 Task: Create a due date automation trigger when advanced on, on the monday before a card is due add dates not due next month at 11:00 AM.
Action: Mouse moved to (991, 75)
Screenshot: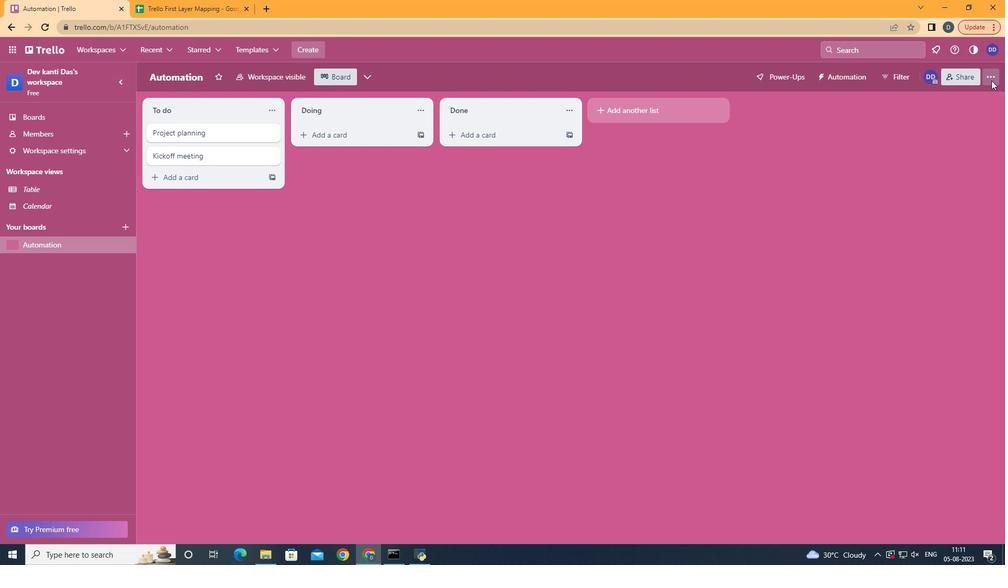 
Action: Mouse pressed left at (991, 75)
Screenshot: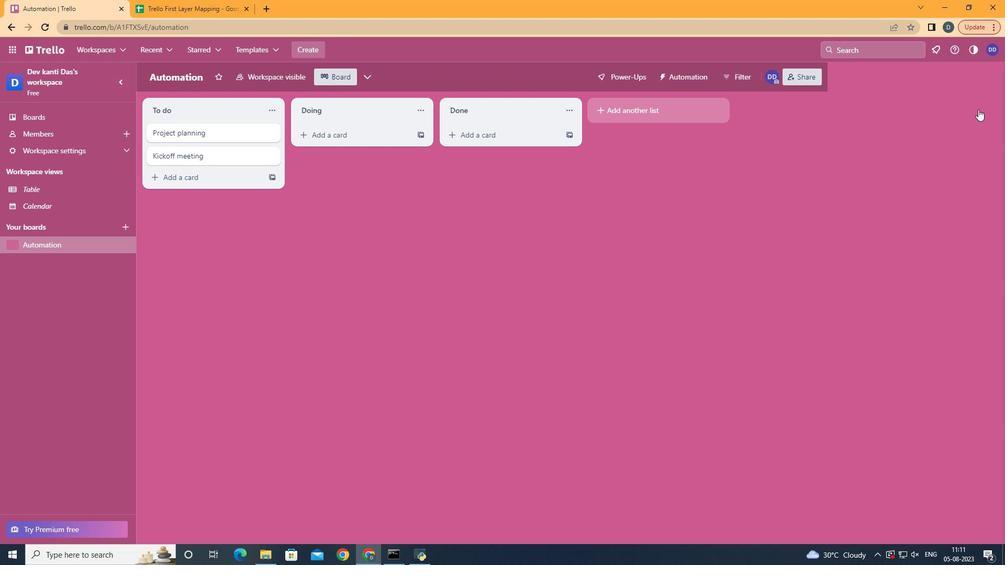 
Action: Mouse moved to (913, 215)
Screenshot: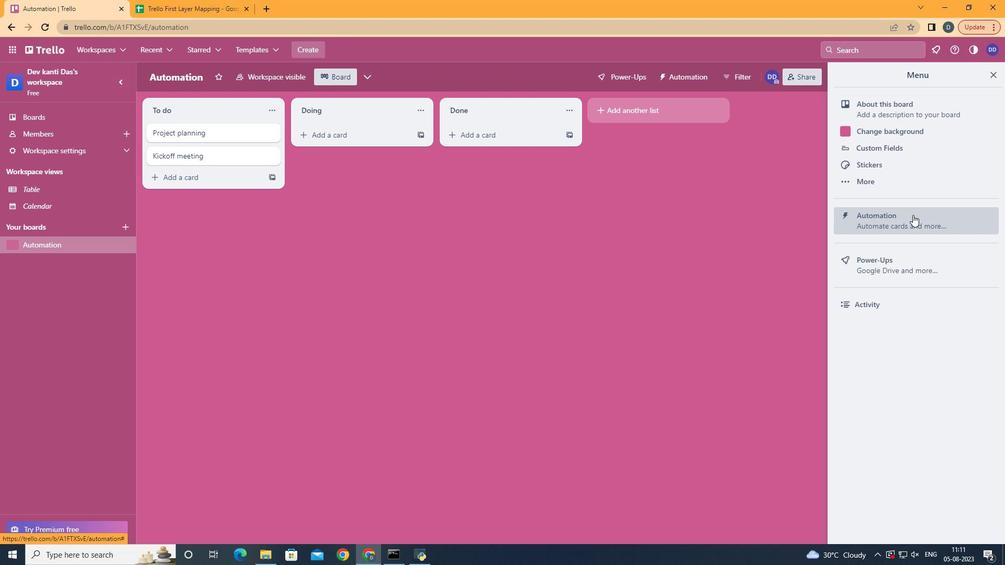 
Action: Mouse pressed left at (913, 215)
Screenshot: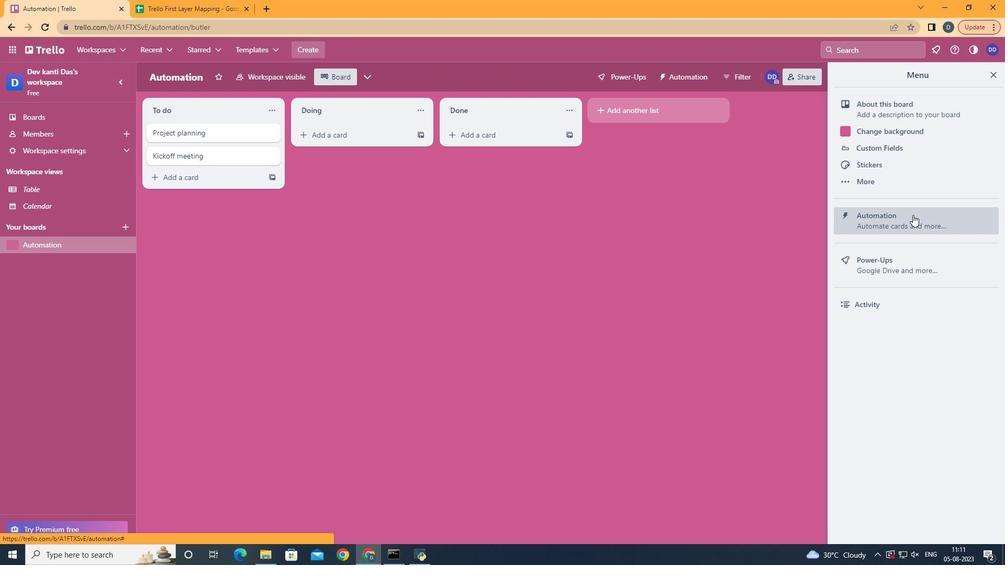 
Action: Mouse moved to (194, 202)
Screenshot: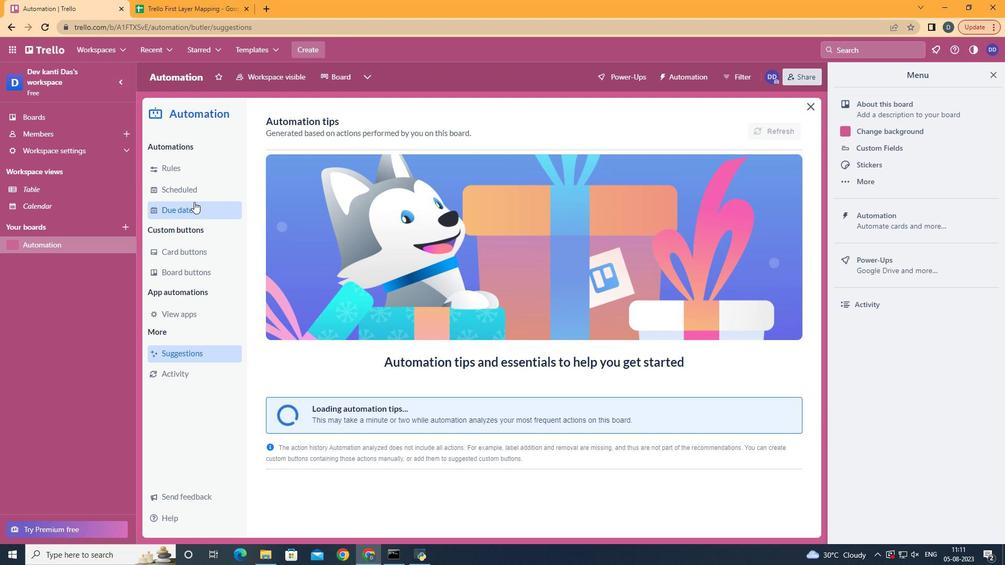 
Action: Mouse pressed left at (194, 202)
Screenshot: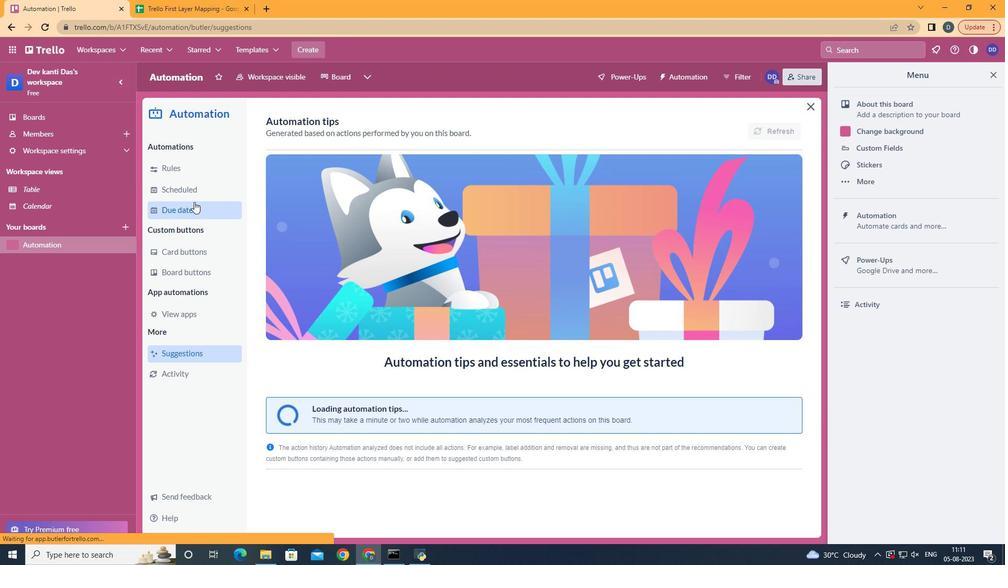 
Action: Mouse moved to (742, 131)
Screenshot: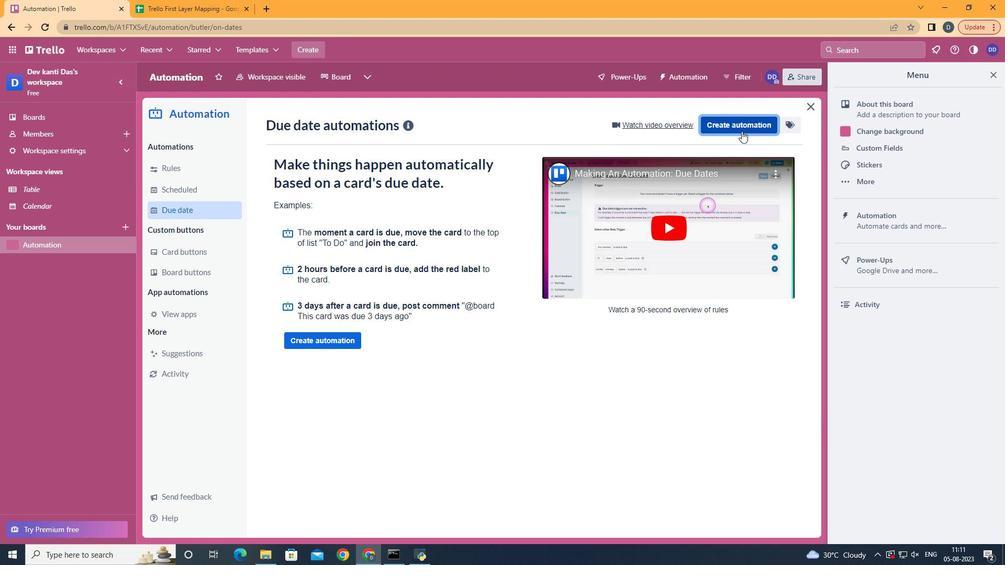
Action: Mouse pressed left at (742, 131)
Screenshot: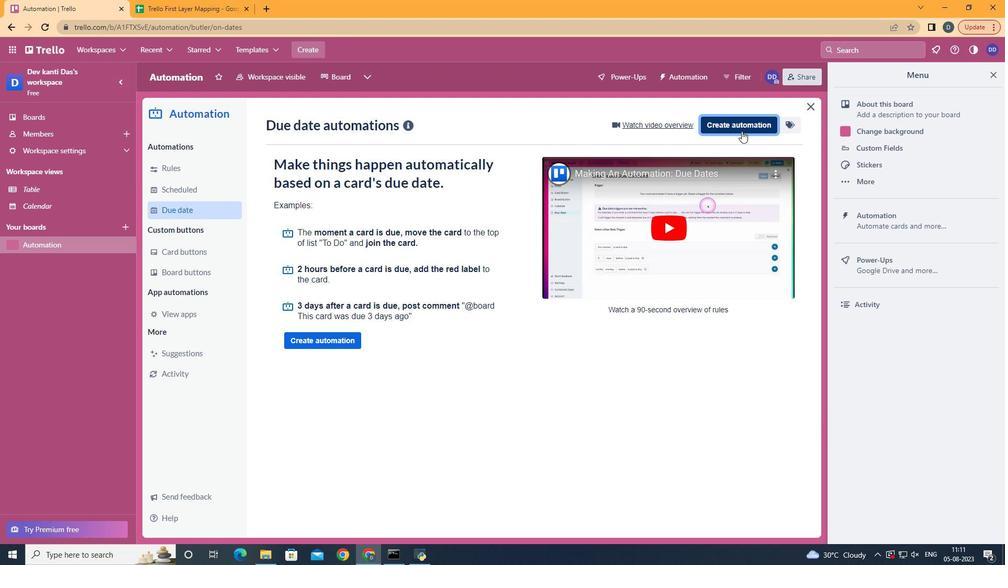 
Action: Mouse moved to (529, 228)
Screenshot: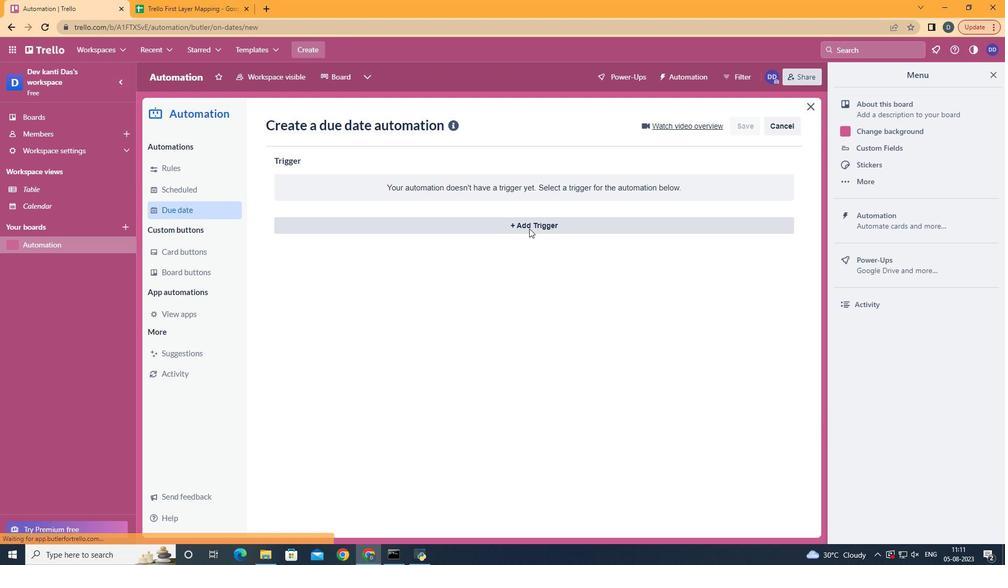 
Action: Mouse pressed left at (529, 228)
Screenshot: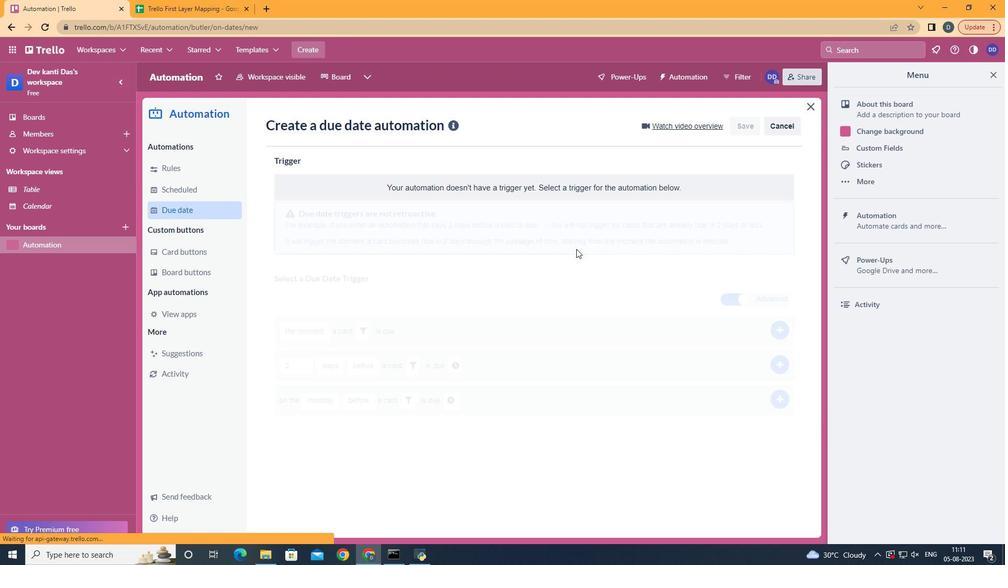 
Action: Mouse moved to (346, 279)
Screenshot: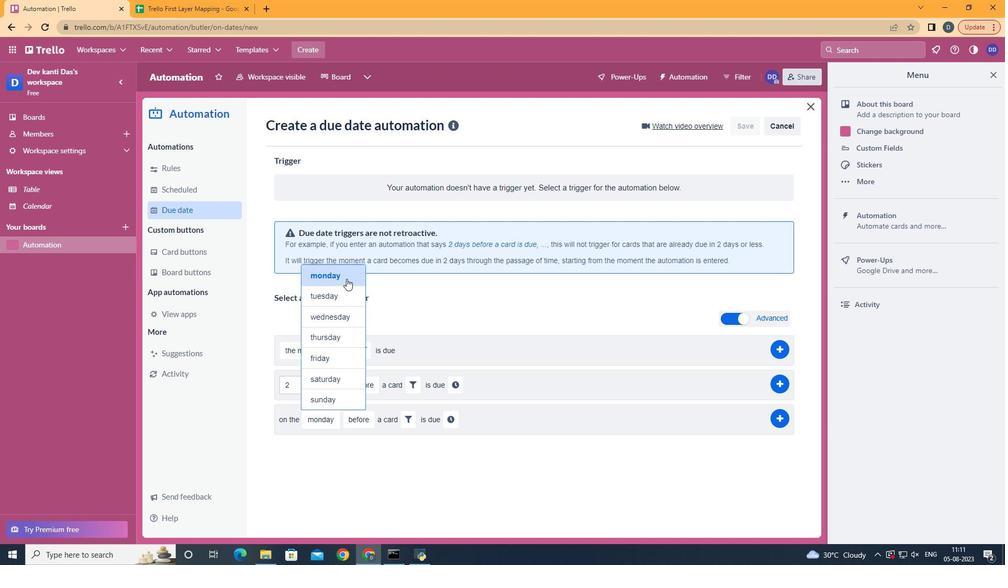 
Action: Mouse pressed left at (346, 279)
Screenshot: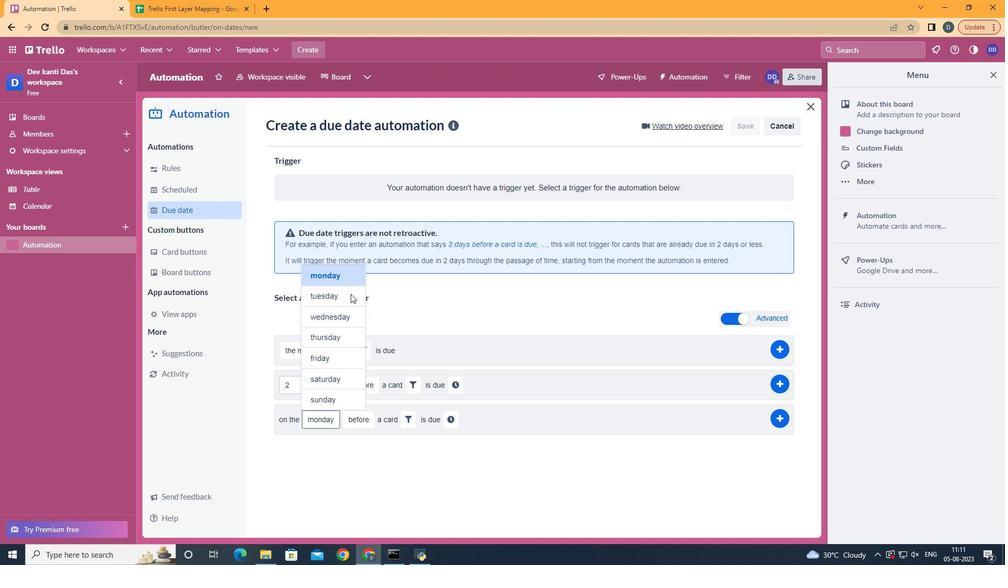 
Action: Mouse moved to (367, 437)
Screenshot: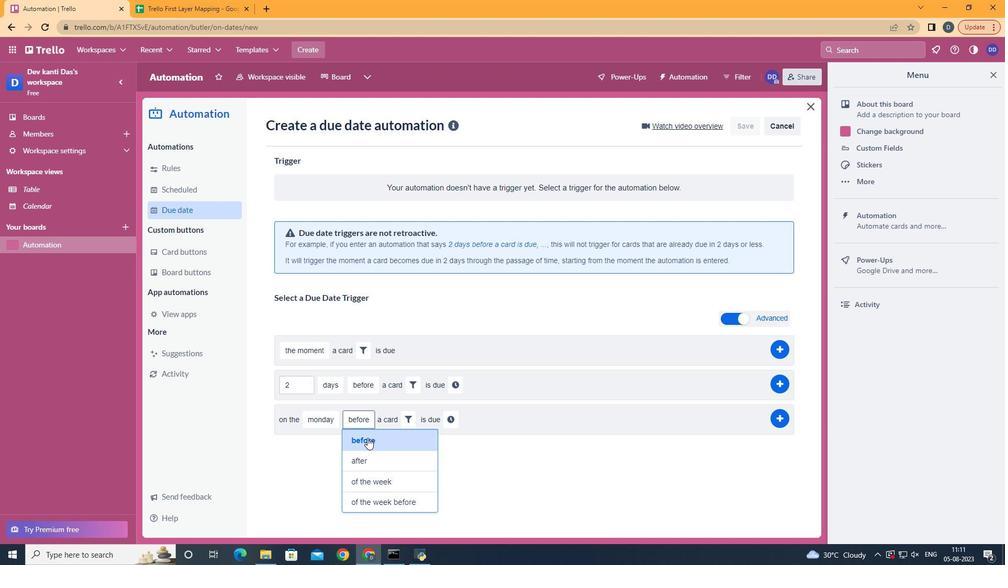 
Action: Mouse pressed left at (367, 437)
Screenshot: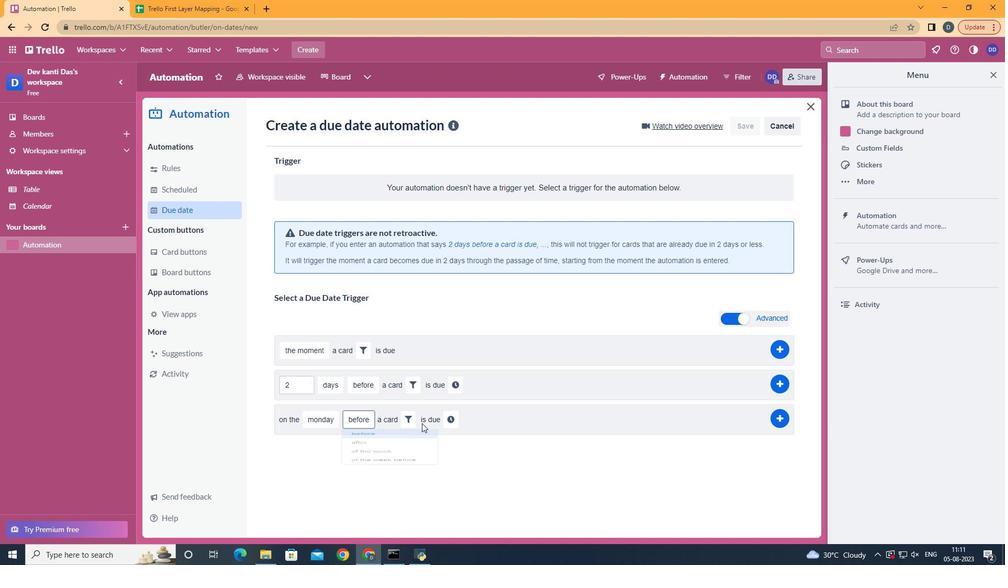 
Action: Mouse moved to (406, 422)
Screenshot: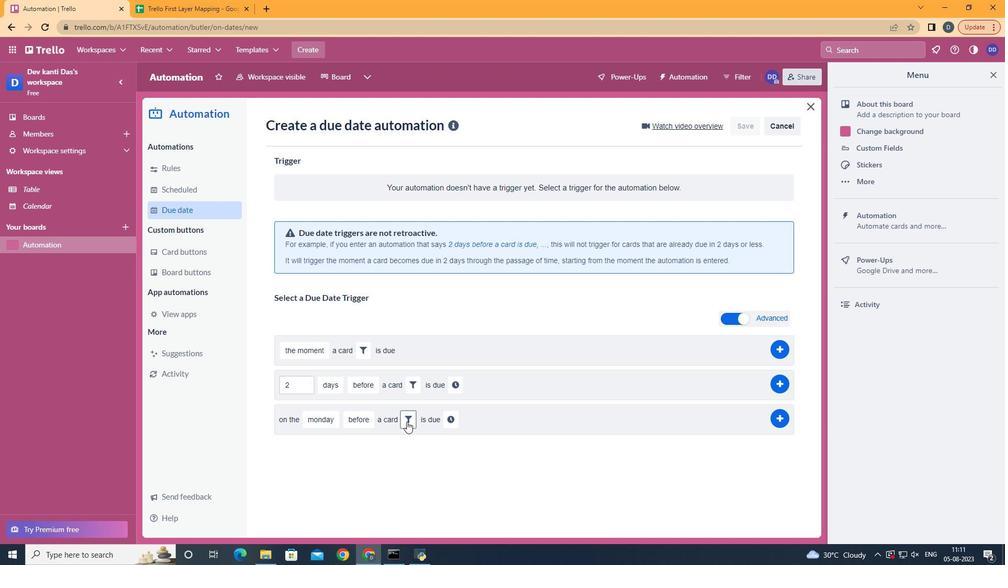 
Action: Mouse pressed left at (406, 422)
Screenshot: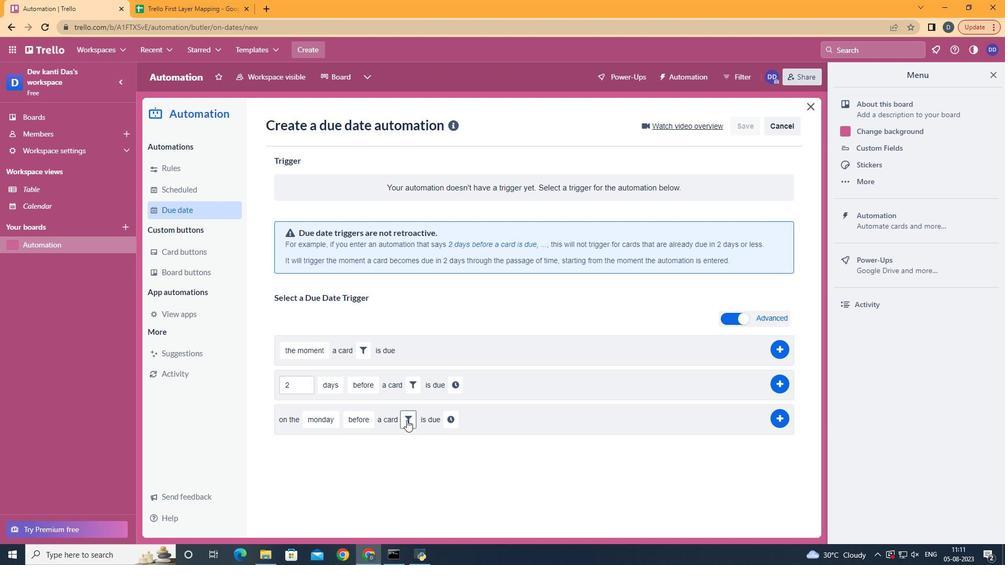 
Action: Mouse moved to (457, 454)
Screenshot: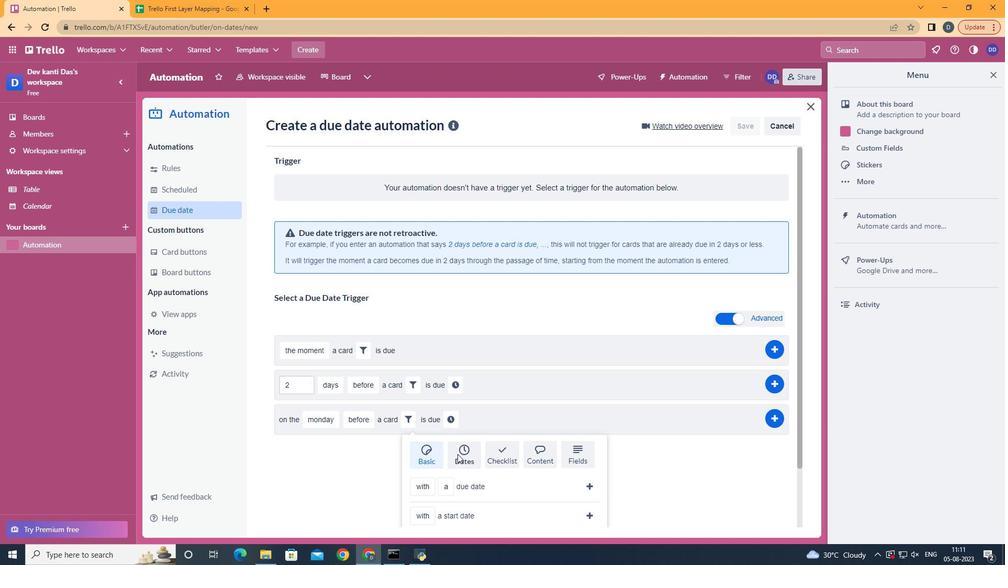
Action: Mouse pressed left at (457, 454)
Screenshot: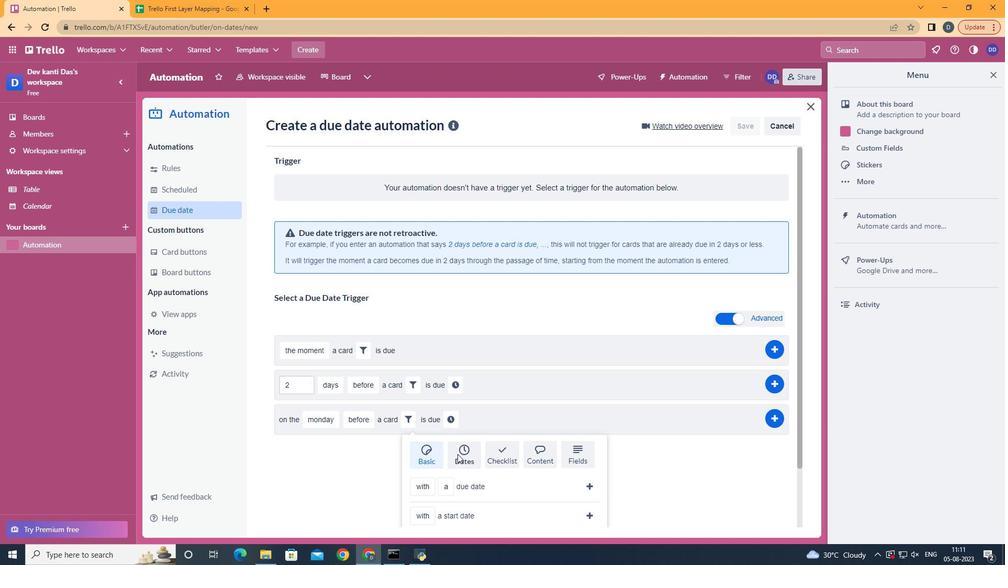 
Action: Mouse scrolled (457, 454) with delta (0, 0)
Screenshot: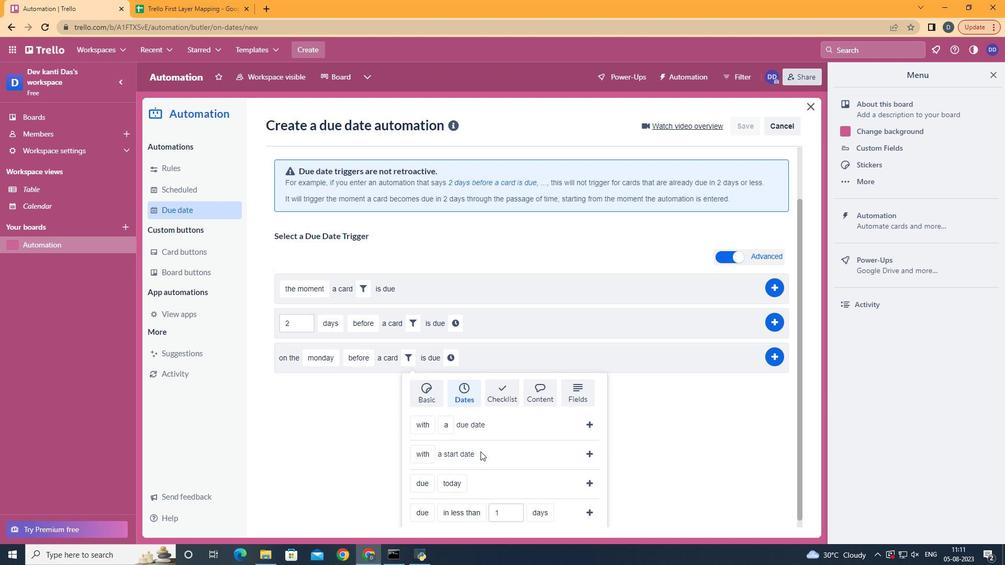 
Action: Mouse scrolled (457, 454) with delta (0, 0)
Screenshot: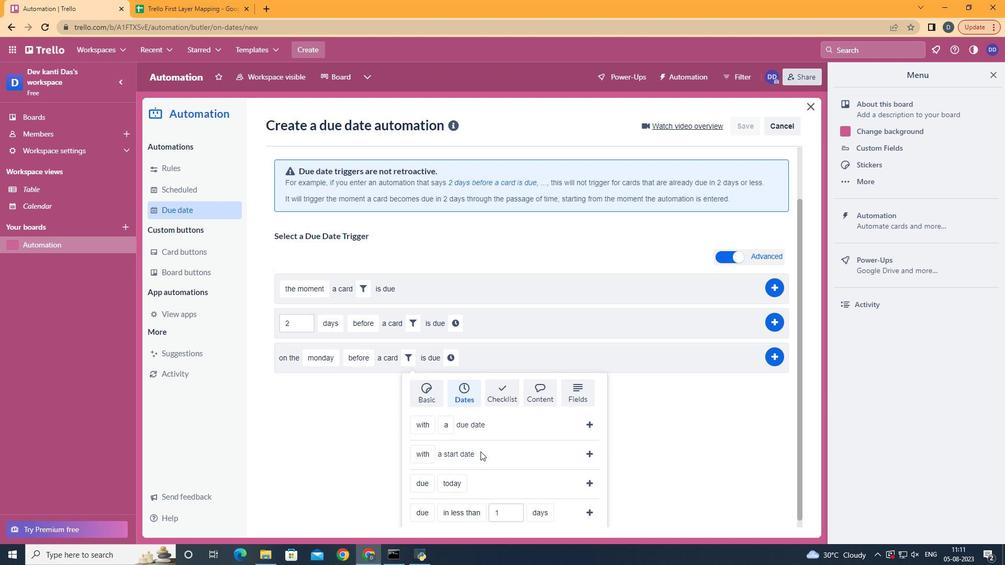 
Action: Mouse scrolled (457, 454) with delta (0, 0)
Screenshot: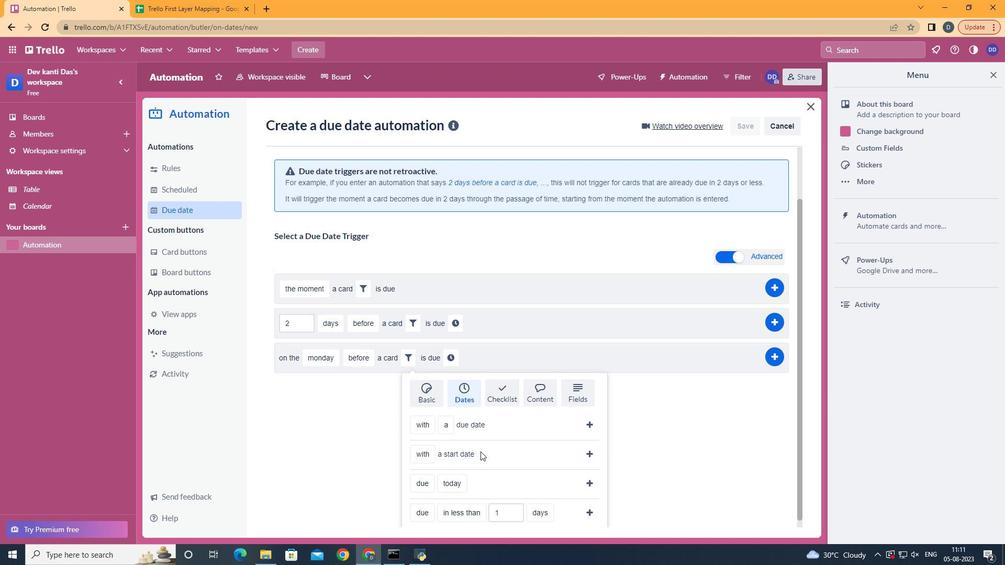 
Action: Mouse scrolled (457, 454) with delta (0, 0)
Screenshot: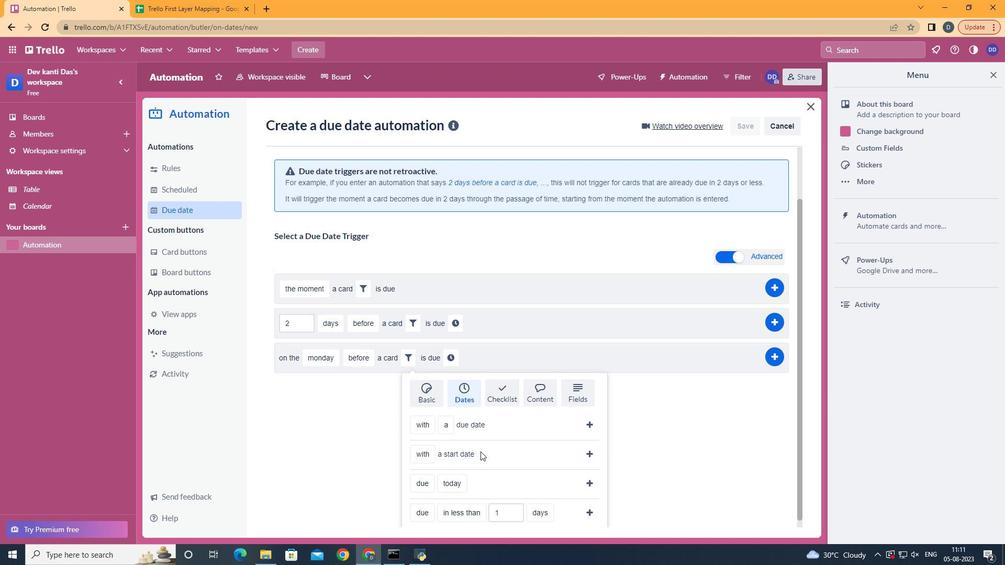 
Action: Mouse scrolled (457, 454) with delta (0, 0)
Screenshot: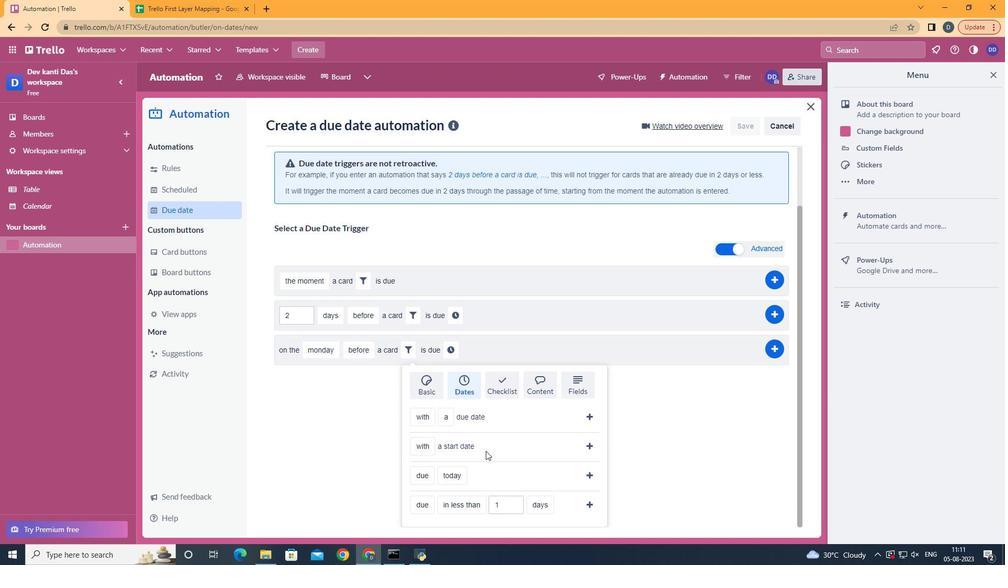 
Action: Mouse moved to (436, 415)
Screenshot: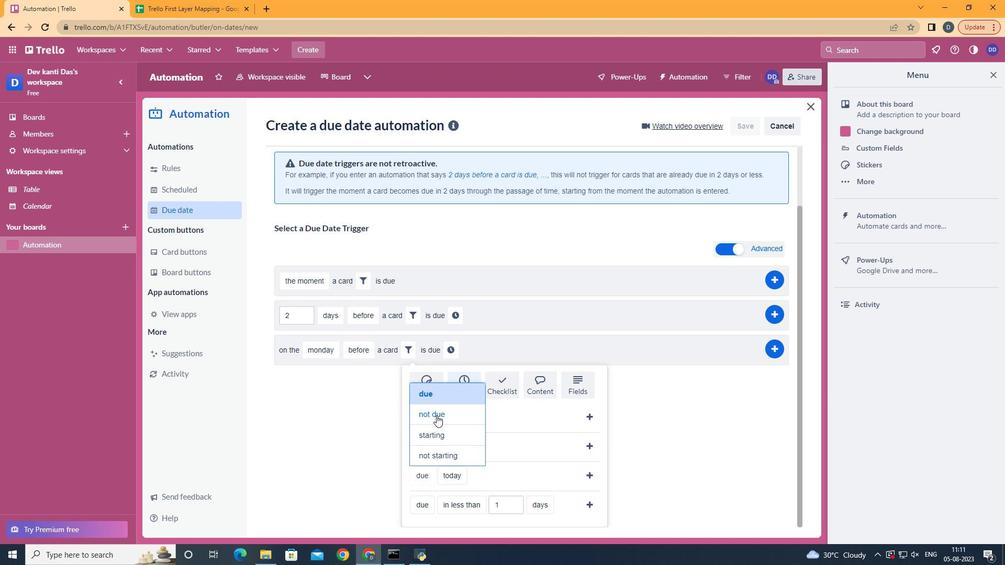 
Action: Mouse pressed left at (436, 415)
Screenshot: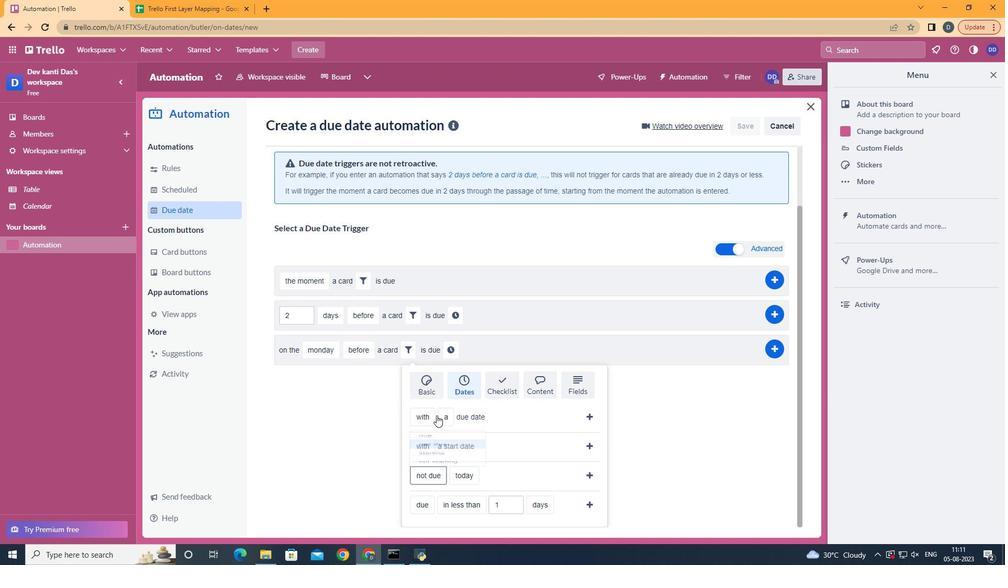 
Action: Mouse moved to (471, 457)
Screenshot: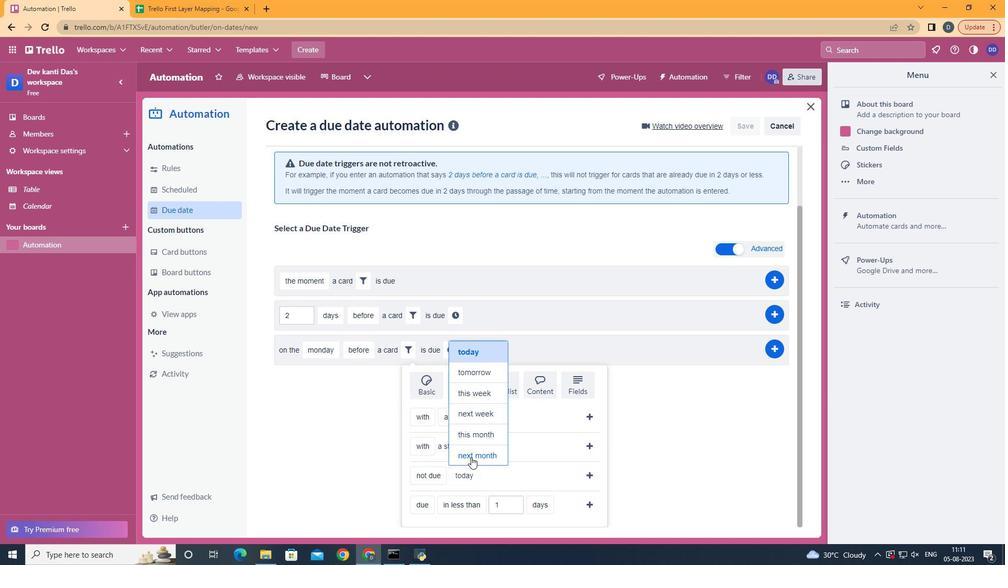 
Action: Mouse pressed left at (471, 457)
Screenshot: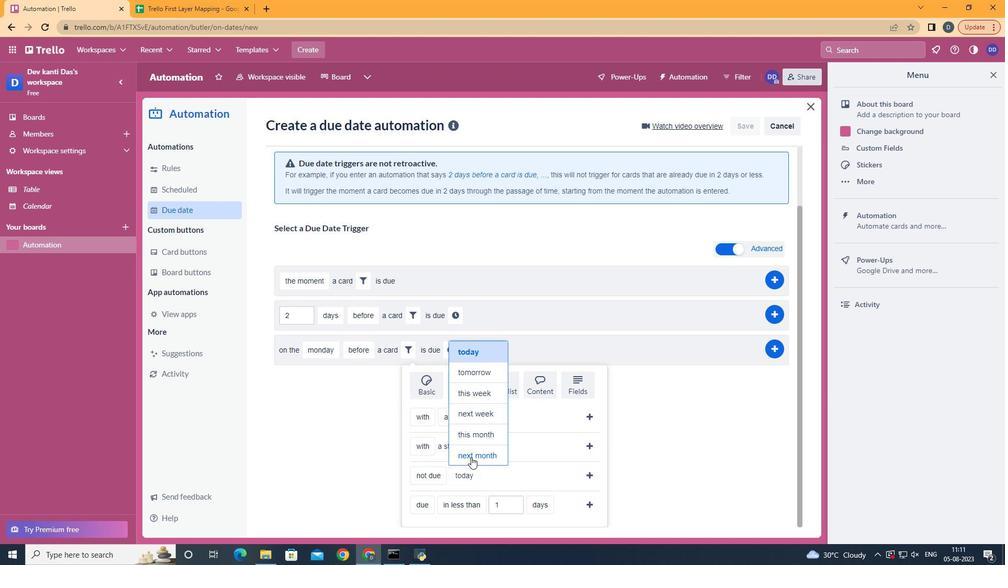 
Action: Mouse moved to (583, 475)
Screenshot: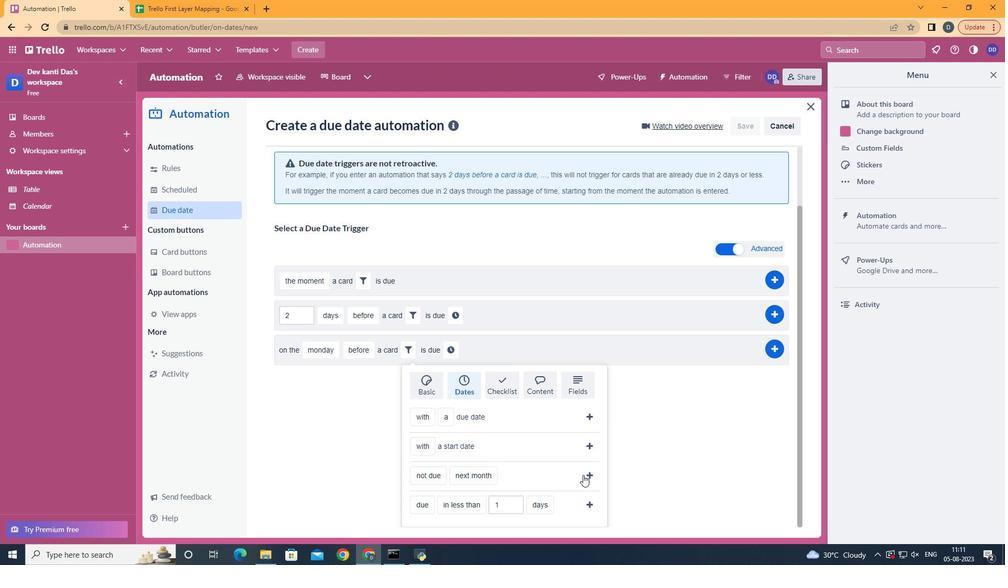 
Action: Mouse pressed left at (583, 475)
Screenshot: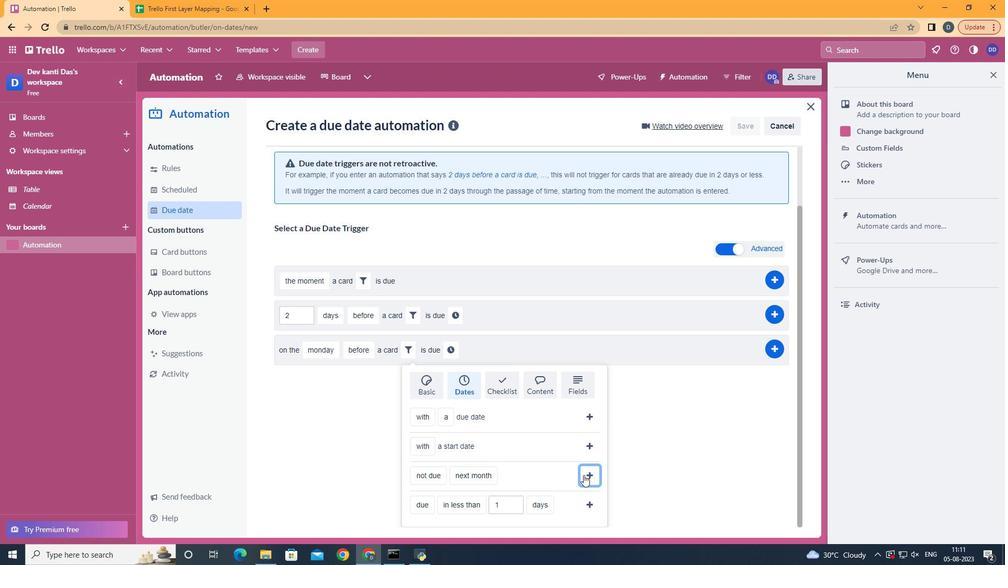 
Action: Mouse moved to (540, 422)
Screenshot: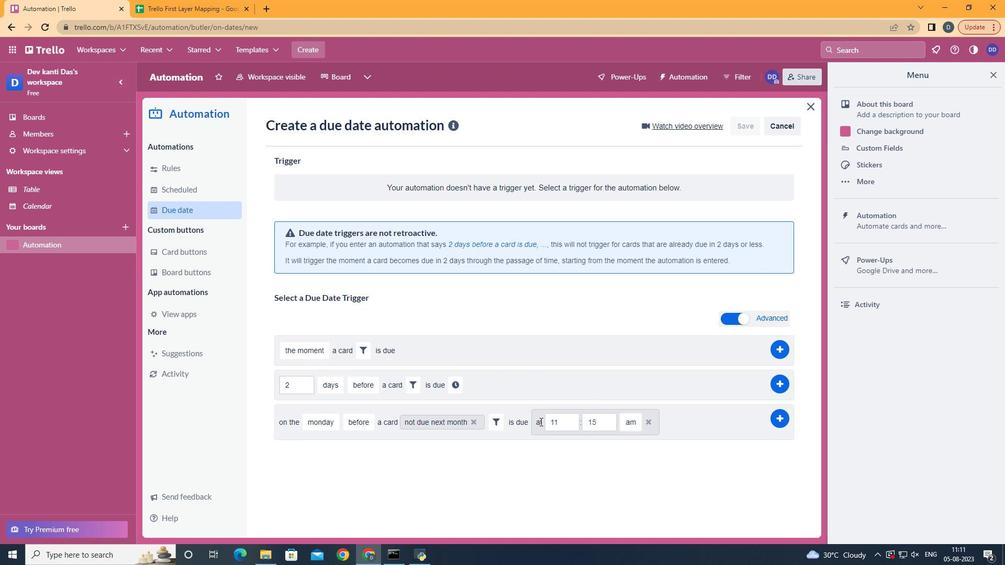 
Action: Mouse pressed left at (540, 422)
Screenshot: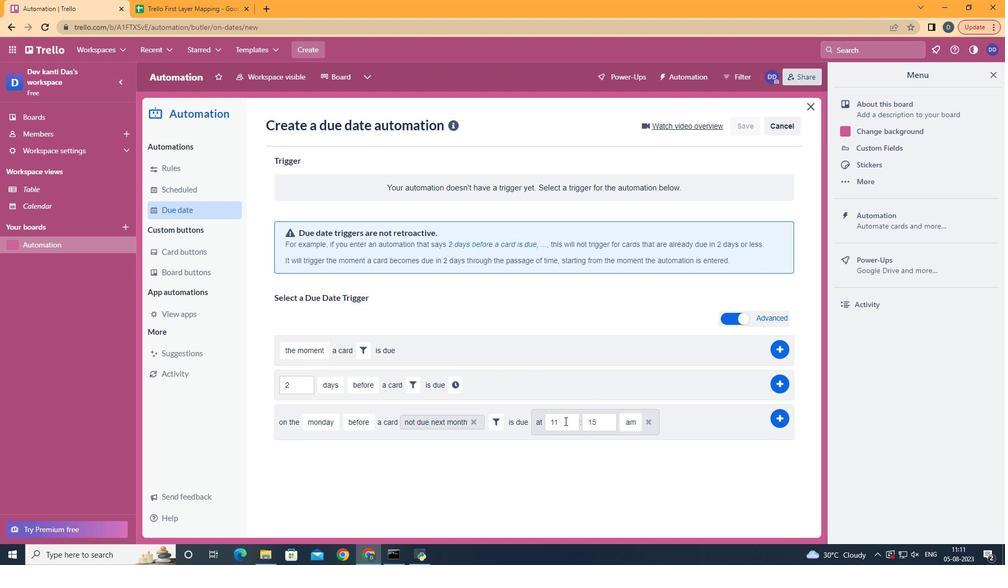 
Action: Mouse moved to (596, 419)
Screenshot: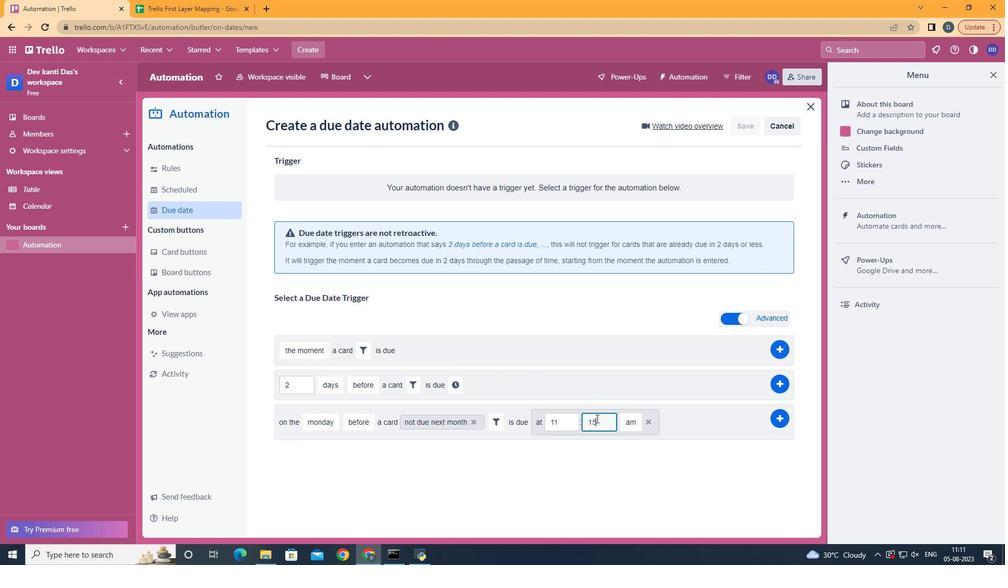 
Action: Mouse pressed left at (596, 419)
Screenshot: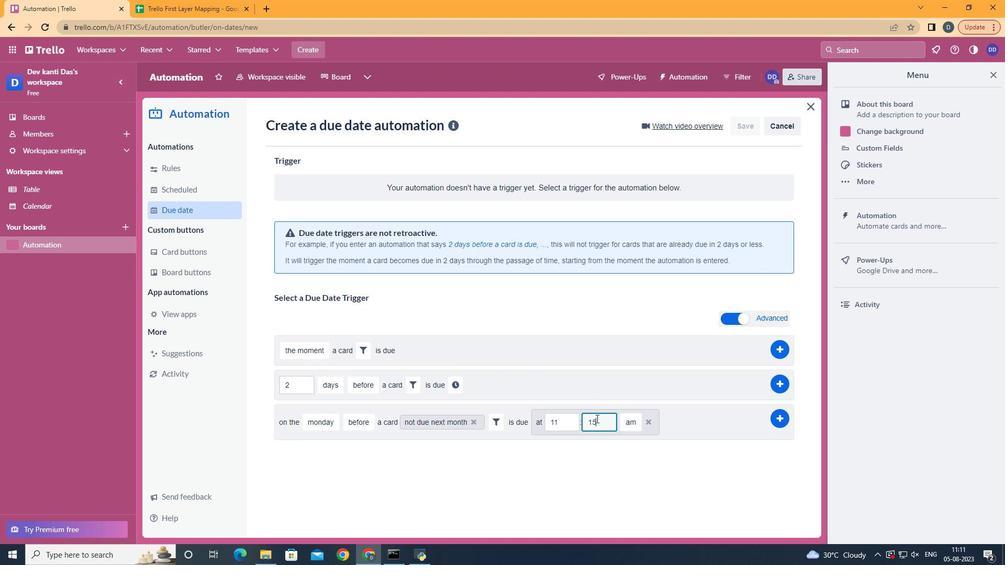 
Action: Mouse moved to (599, 421)
Screenshot: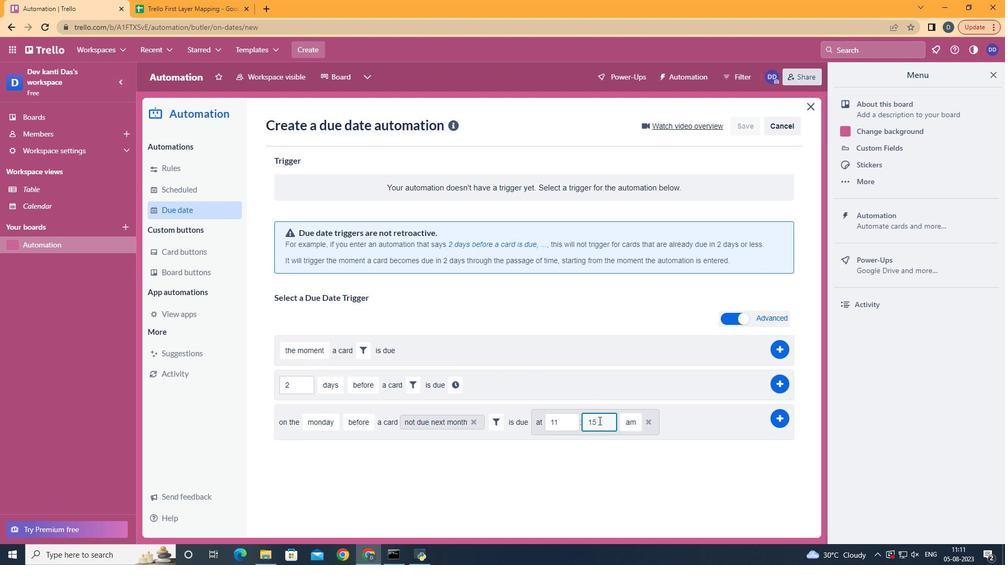 
Action: Key pressed <Key.backspace><Key.backspace>00
Screenshot: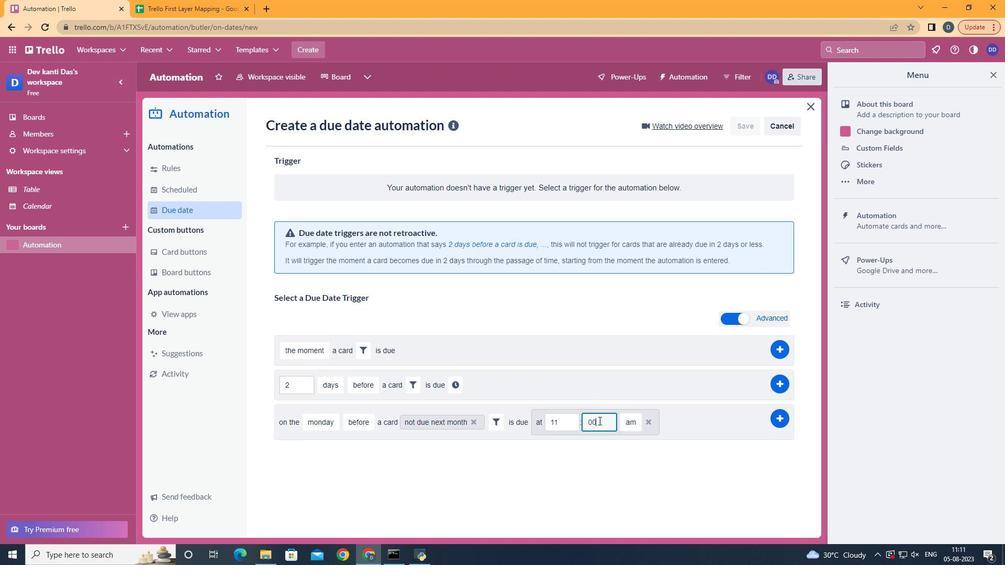 
Action: Mouse moved to (774, 421)
Screenshot: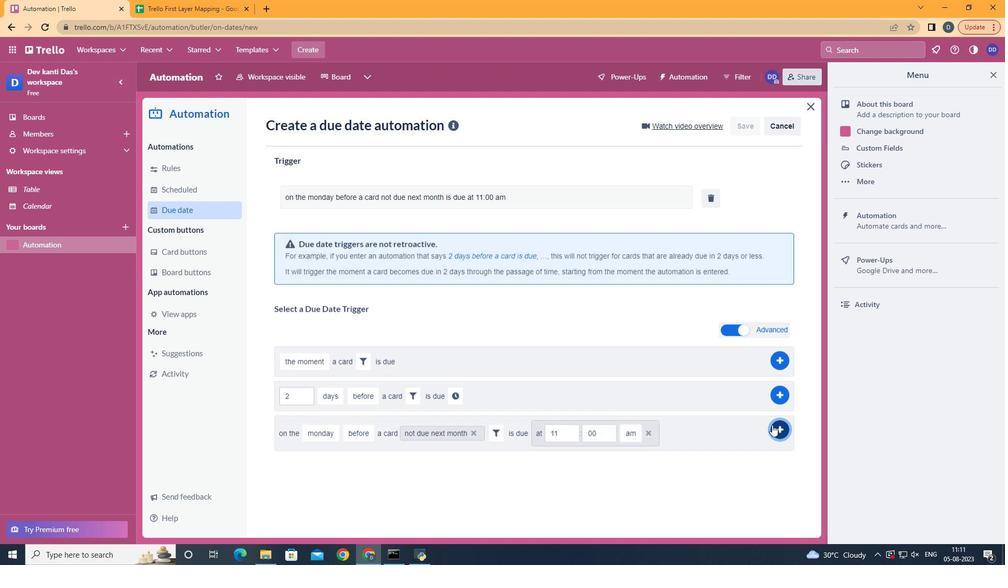 
Action: Mouse pressed left at (774, 421)
Screenshot: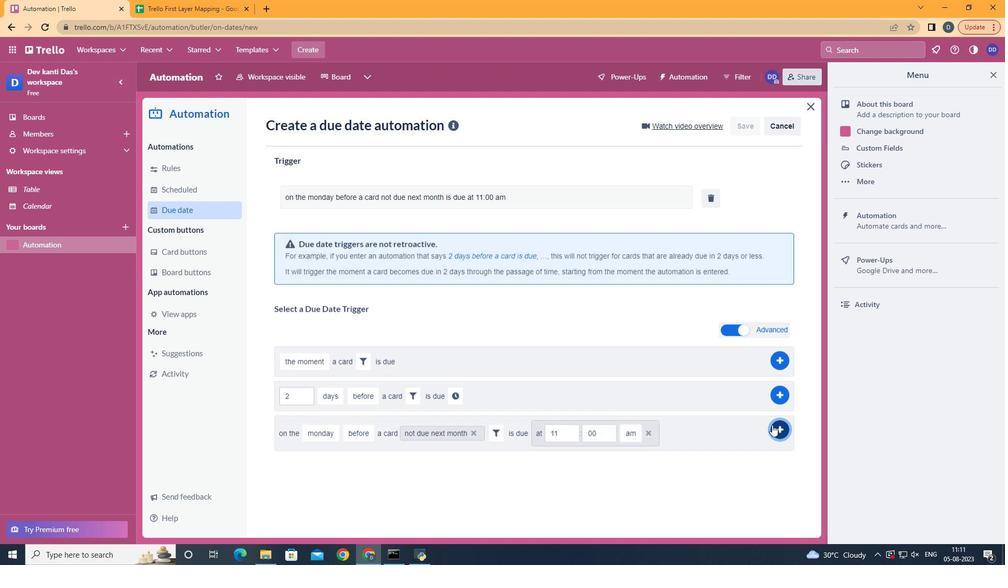 
Action: Mouse moved to (611, 215)
Screenshot: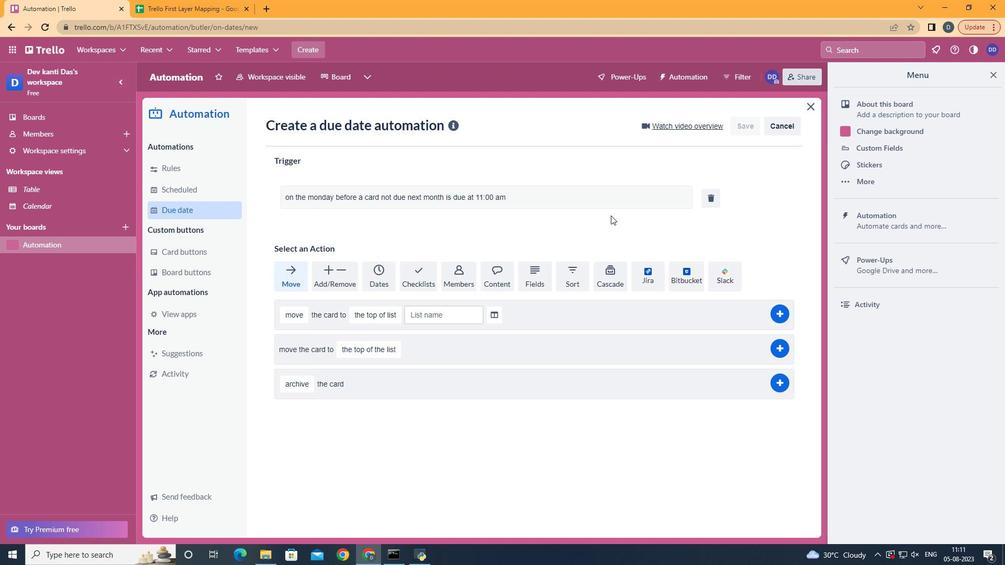 
